 Task: Create a section Code Crusade and in the section, add a milestone Hardware Asset Management in the project AgileLogic
Action: Mouse moved to (101, 301)
Screenshot: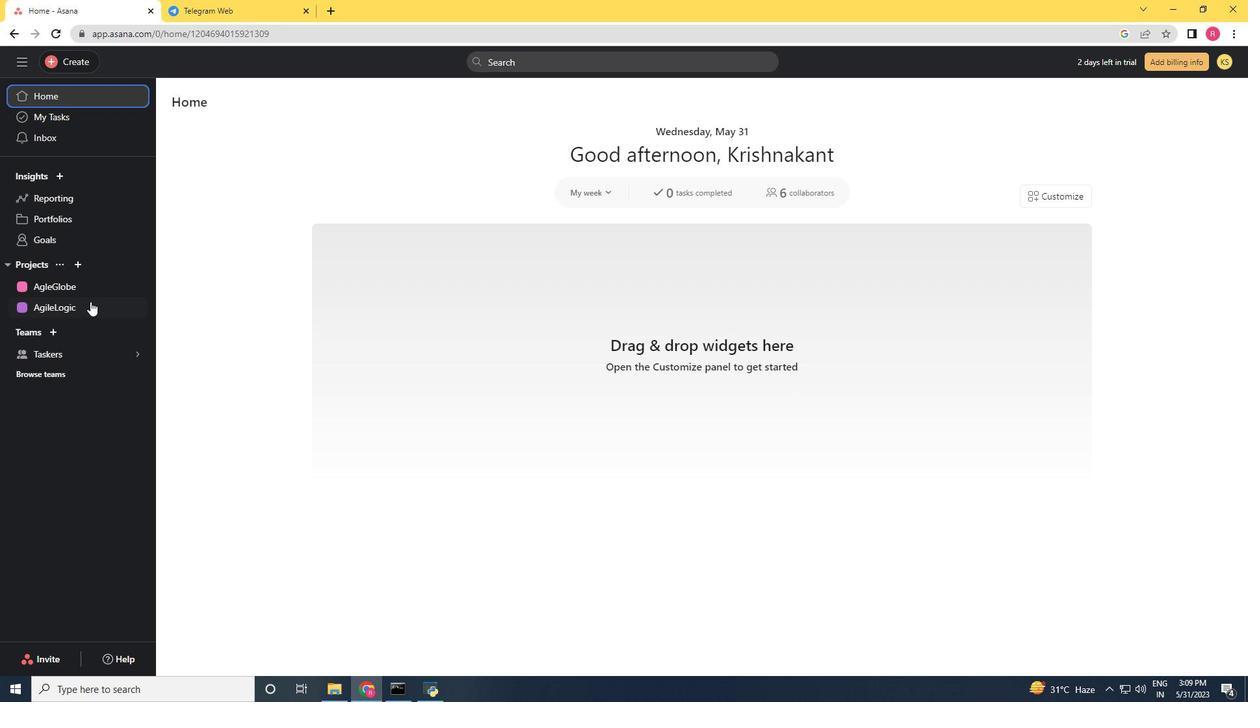 
Action: Mouse pressed left at (101, 301)
Screenshot: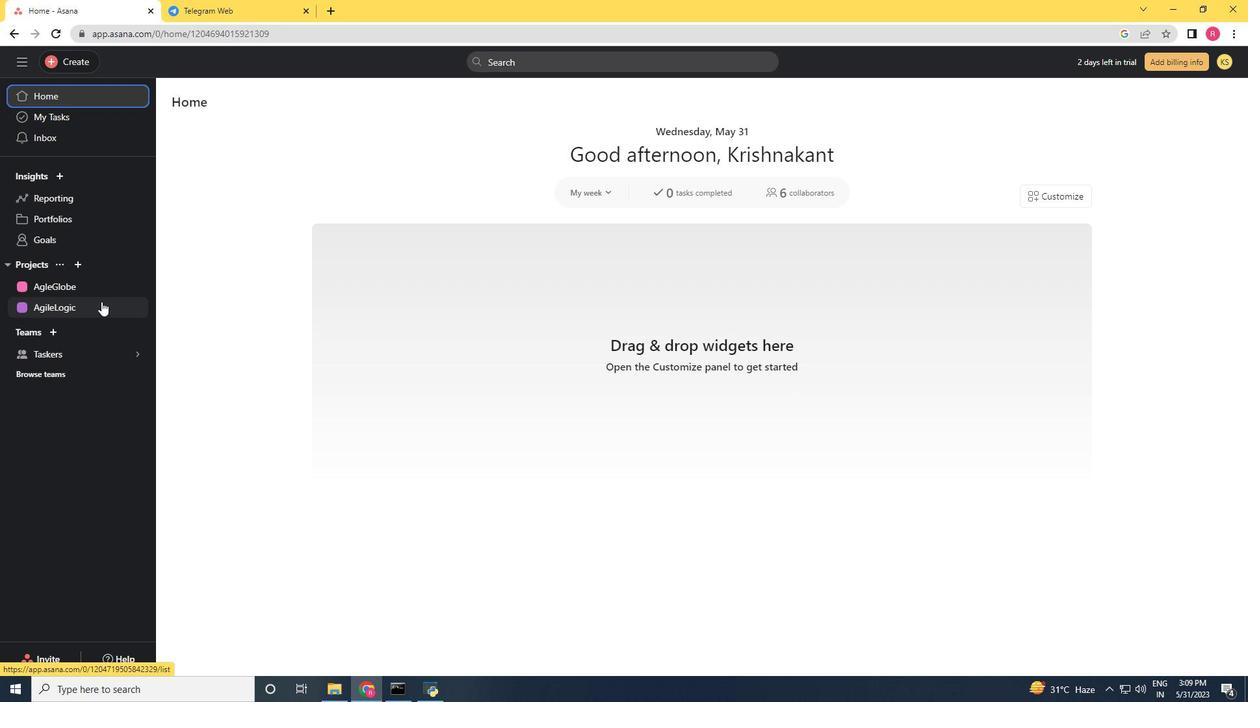 
Action: Mouse moved to (345, 382)
Screenshot: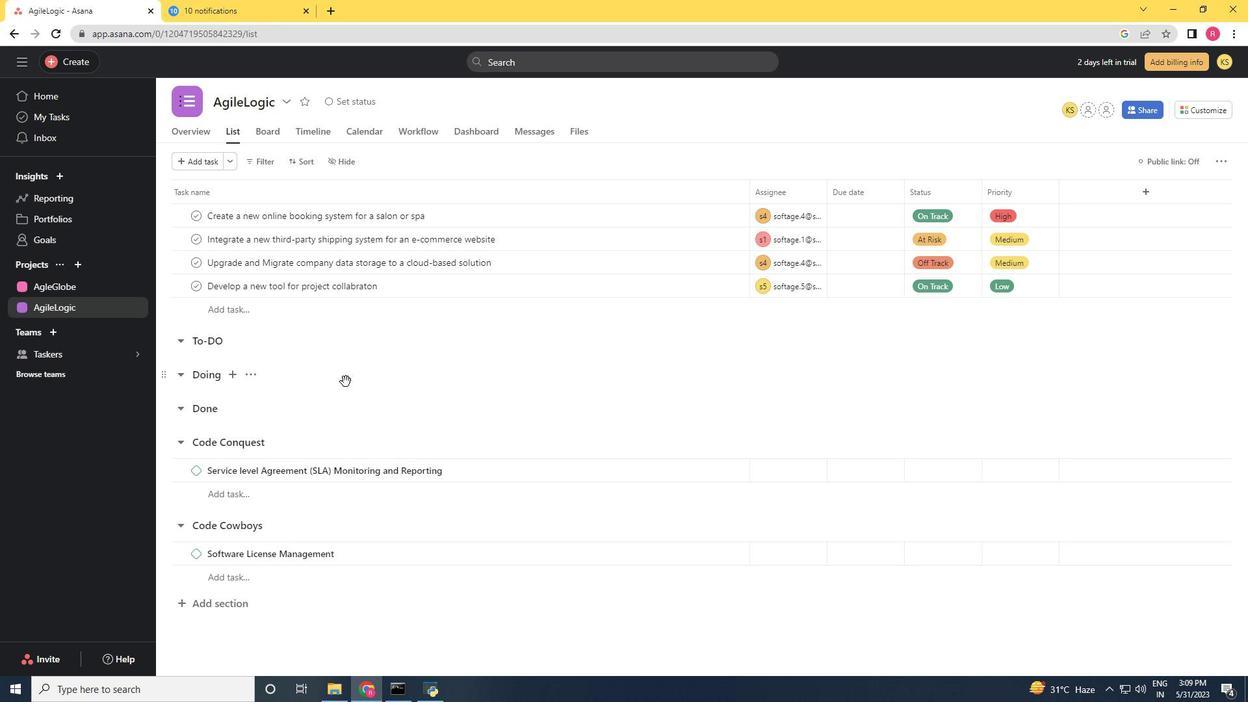 
Action: Mouse scrolled (345, 382) with delta (0, 0)
Screenshot: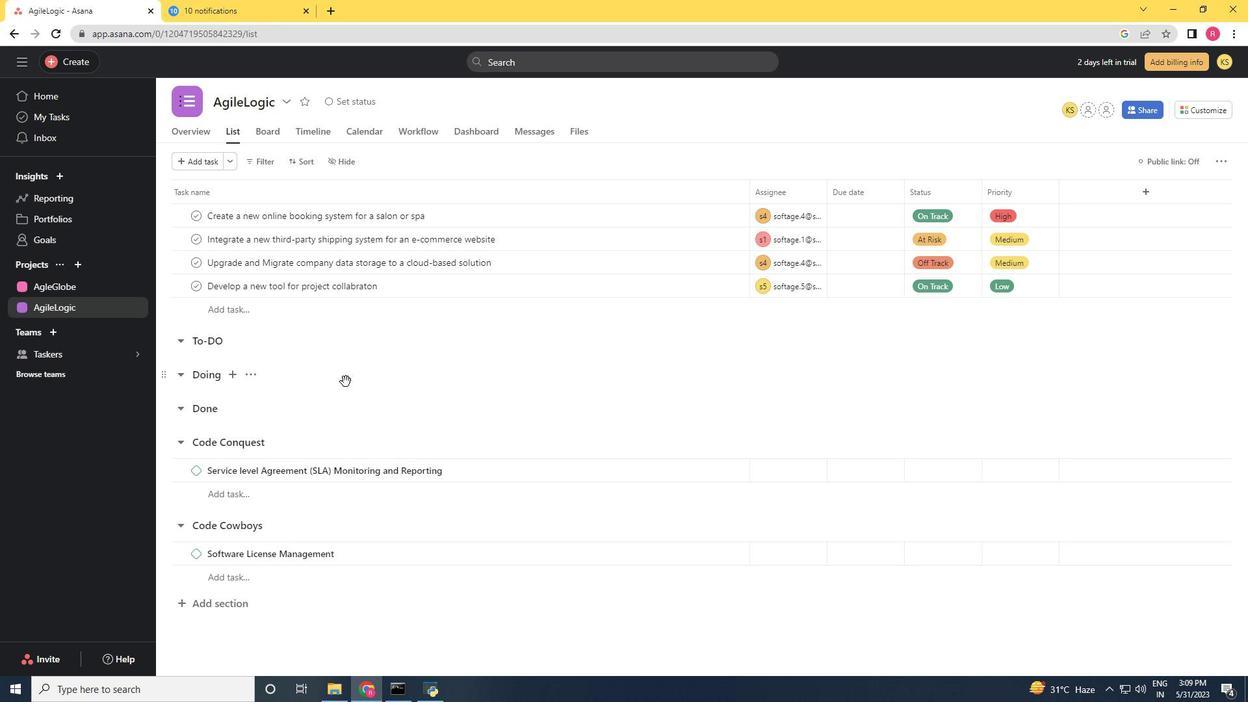 
Action: Mouse moved to (345, 391)
Screenshot: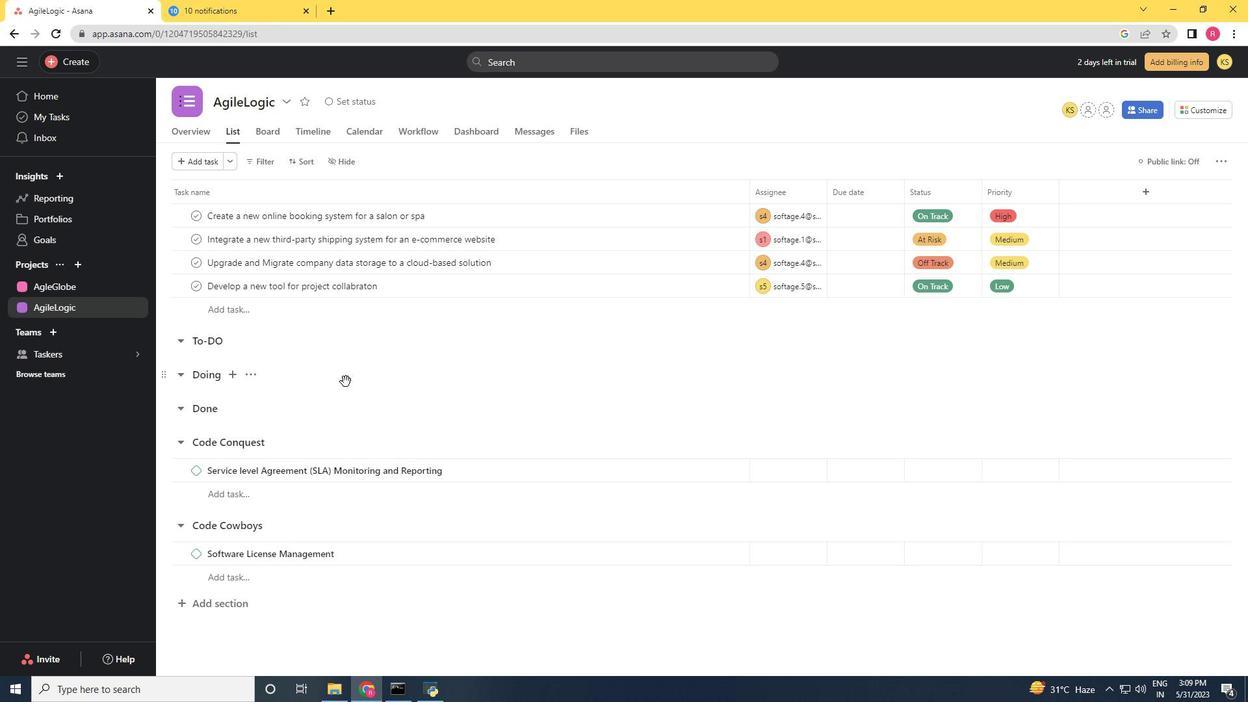 
Action: Mouse scrolled (345, 391) with delta (0, 0)
Screenshot: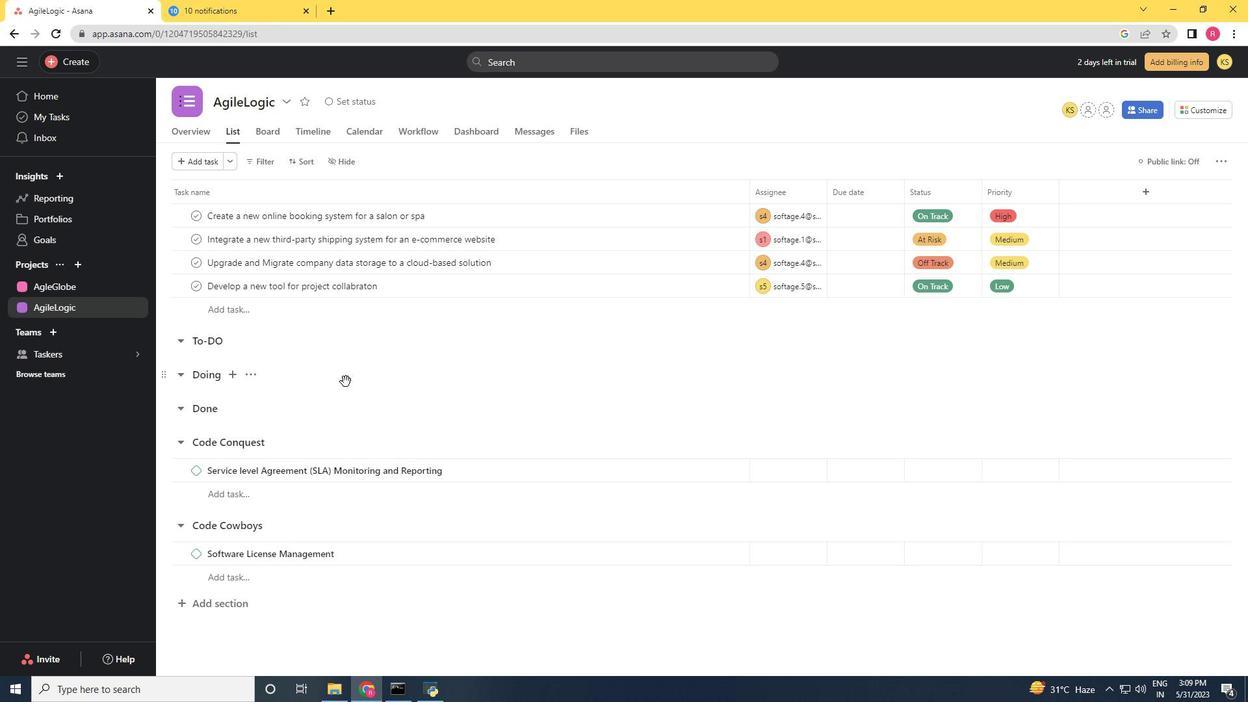 
Action: Mouse moved to (345, 392)
Screenshot: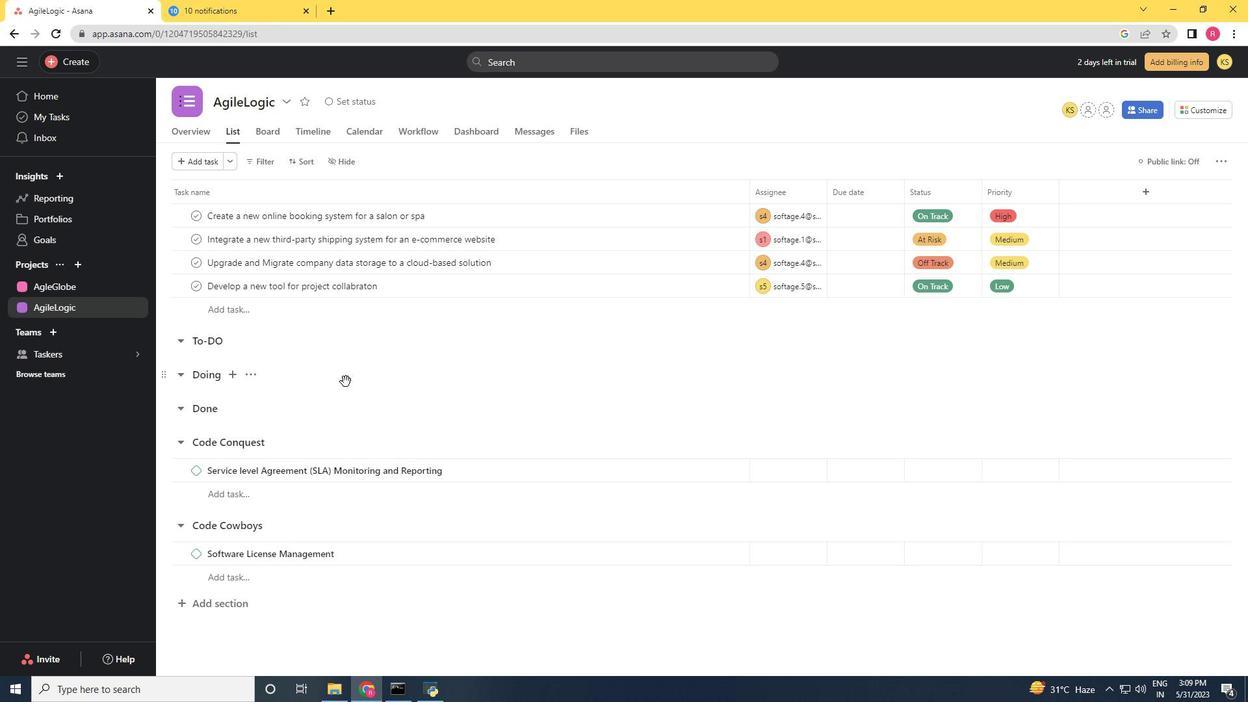 
Action: Mouse scrolled (345, 391) with delta (0, 0)
Screenshot: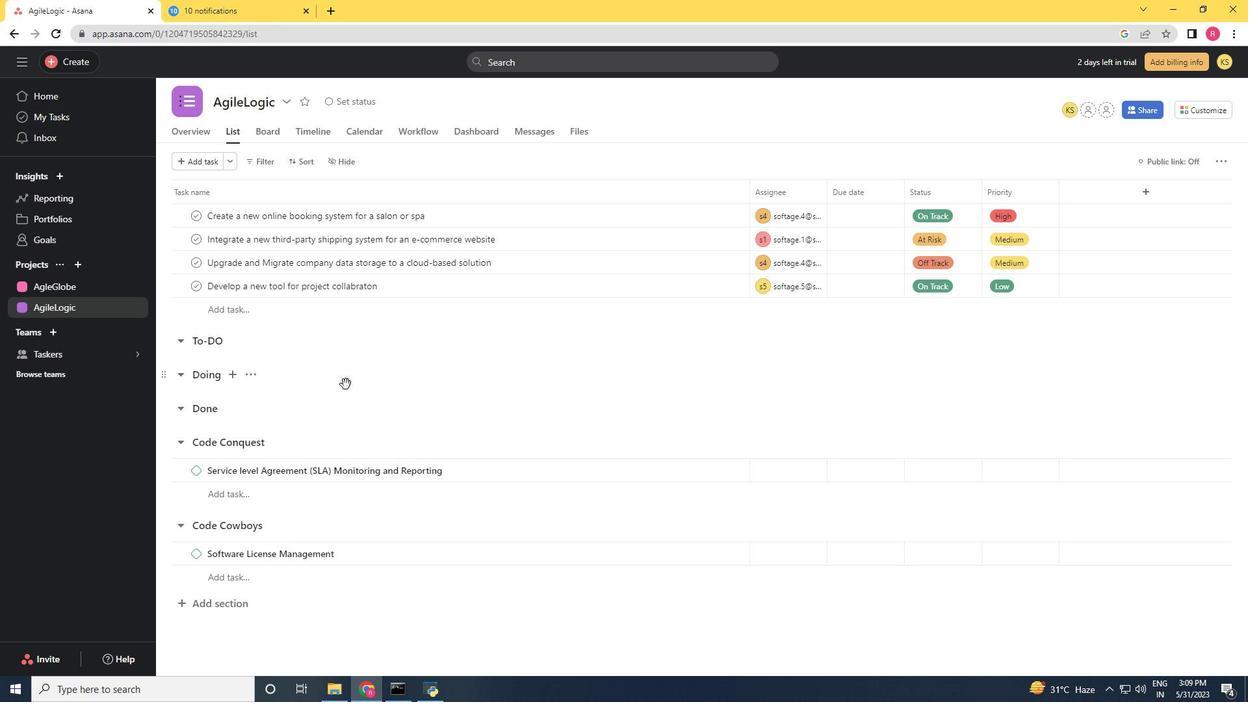 
Action: Mouse moved to (211, 606)
Screenshot: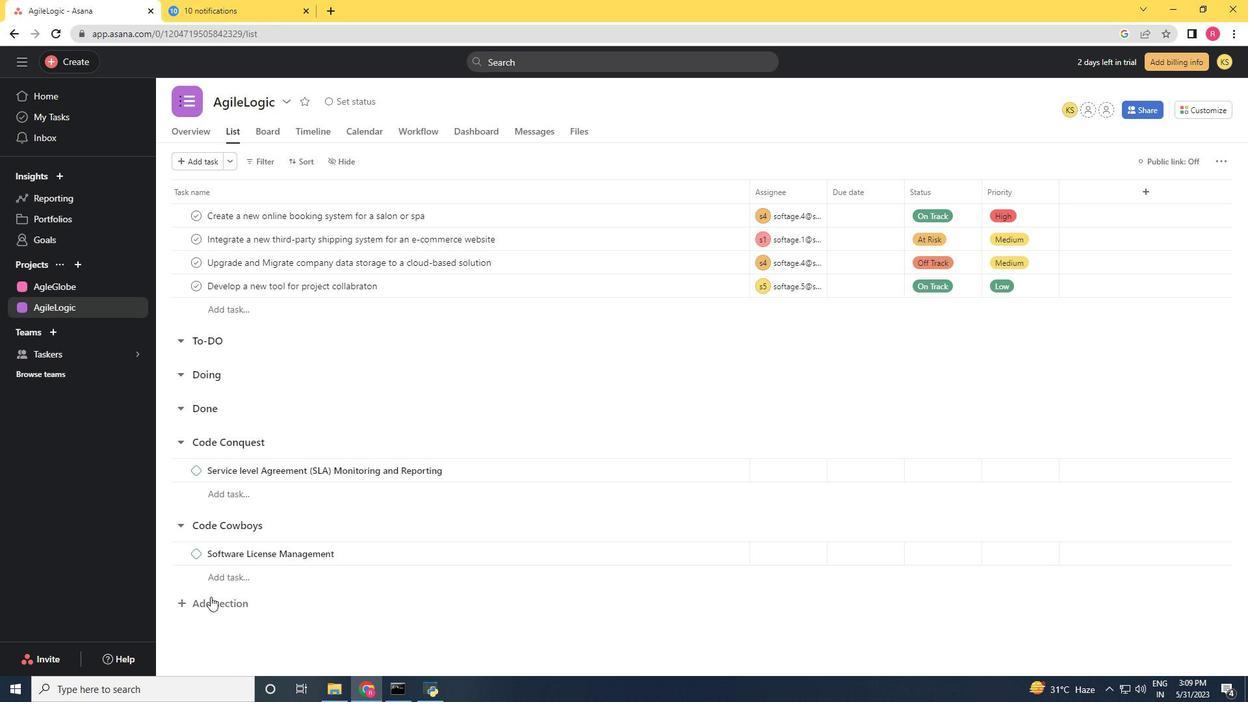 
Action: Mouse pressed left at (211, 606)
Screenshot: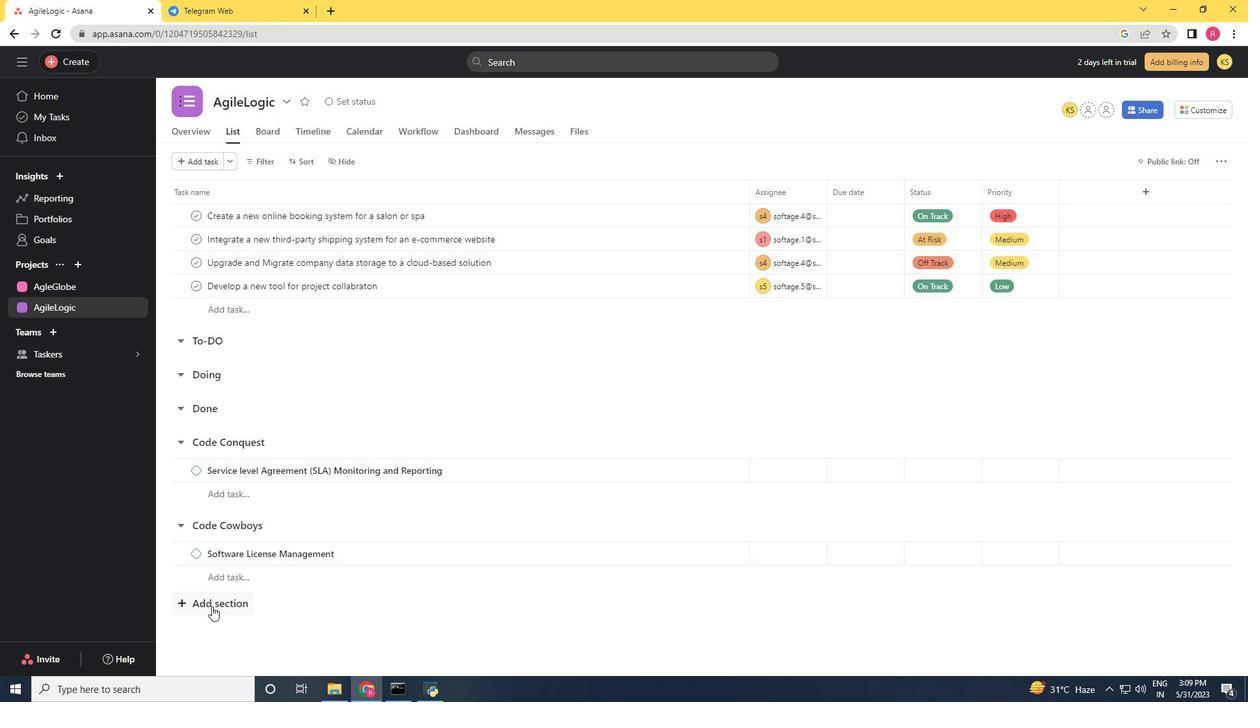 
Action: Mouse moved to (535, 582)
Screenshot: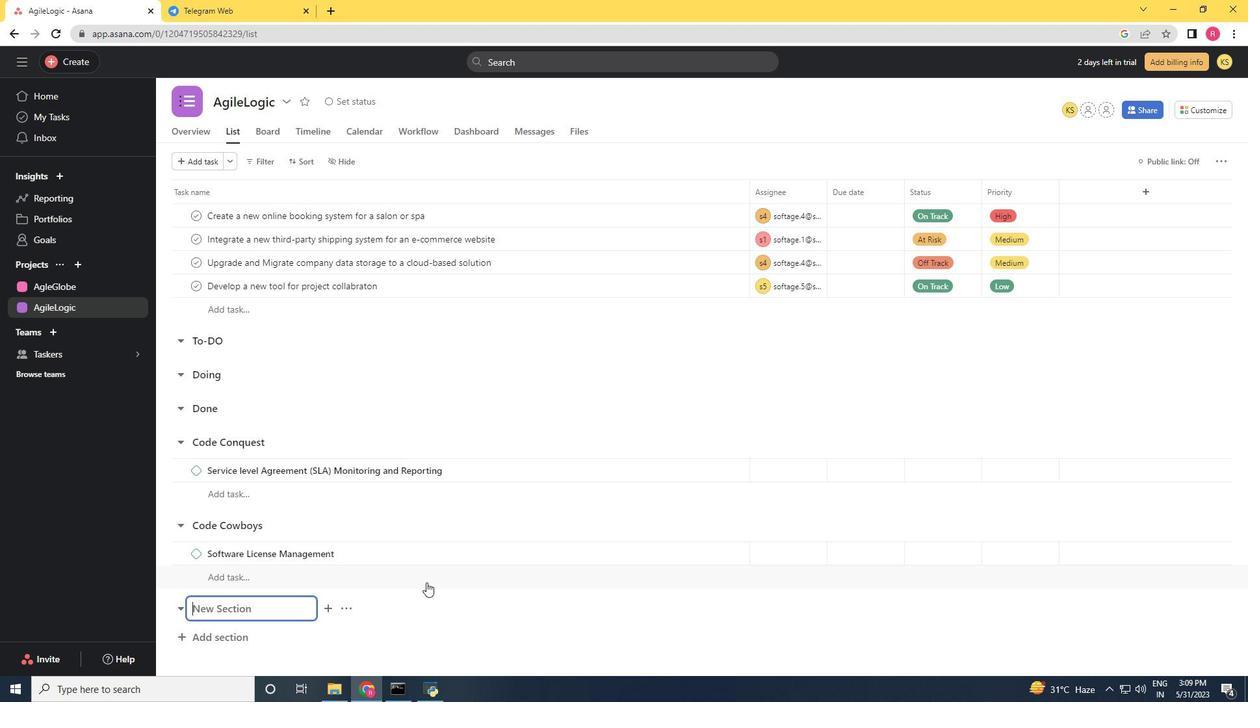 
Action: Key pressed <Key.shift>COde<Key.space><Key.backspace><Key.backspace><Key.backspace><Key.backspace>ode<Key.space><Key.shift><Key.shift><Key.shift>Crusade<Key.enter><Key.shift>Hardware<Key.space><Key.shift>Asset<Key.space><Key.shift>Management<Key.space>
Screenshot: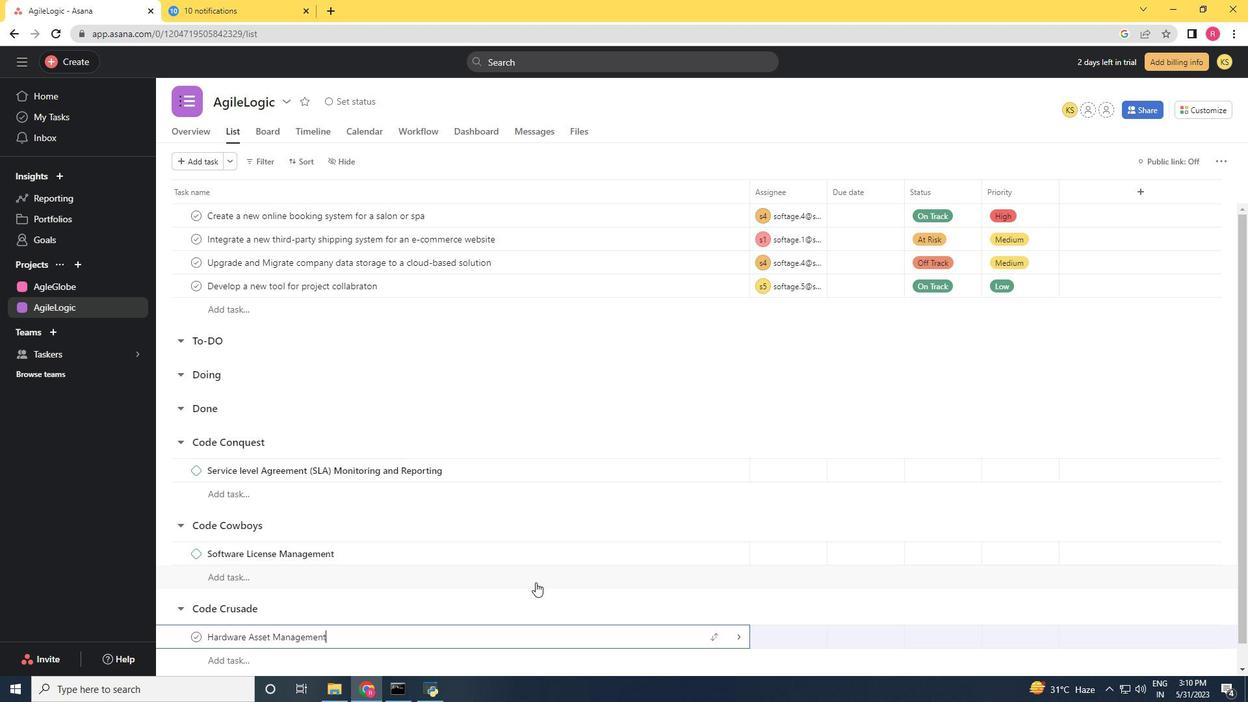 
Action: Mouse moved to (537, 638)
Screenshot: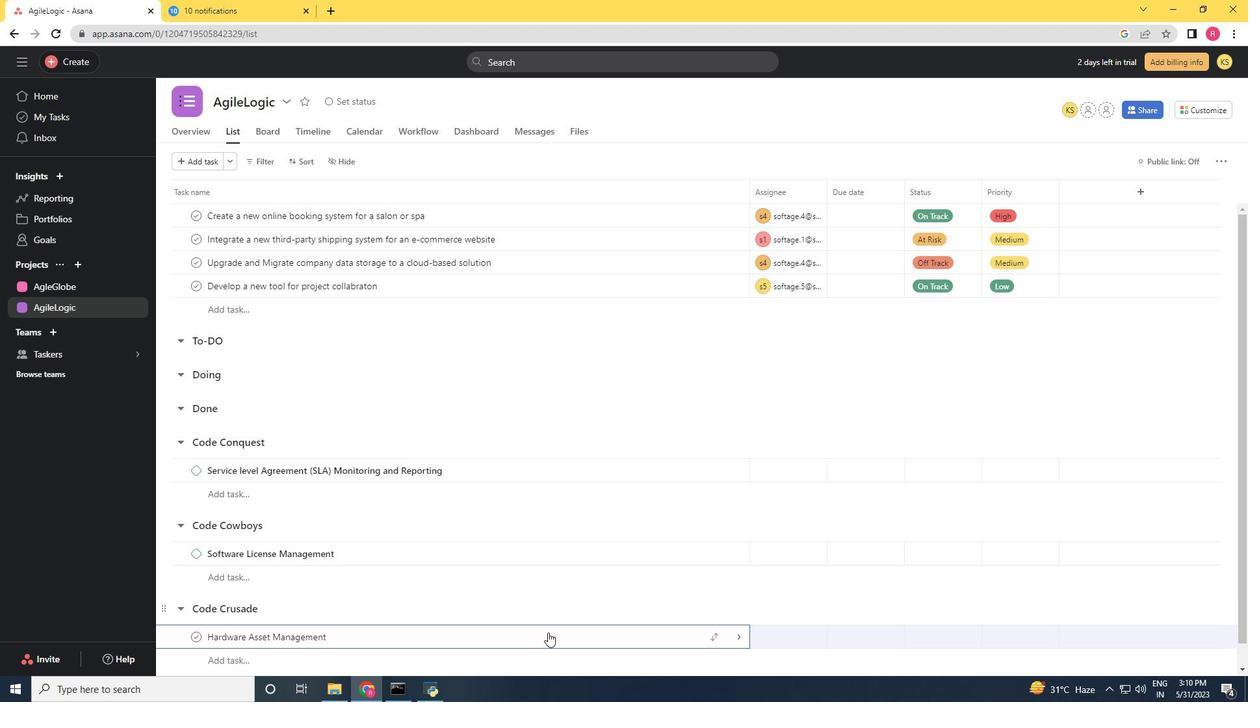 
Action: Mouse pressed right at (537, 638)
Screenshot: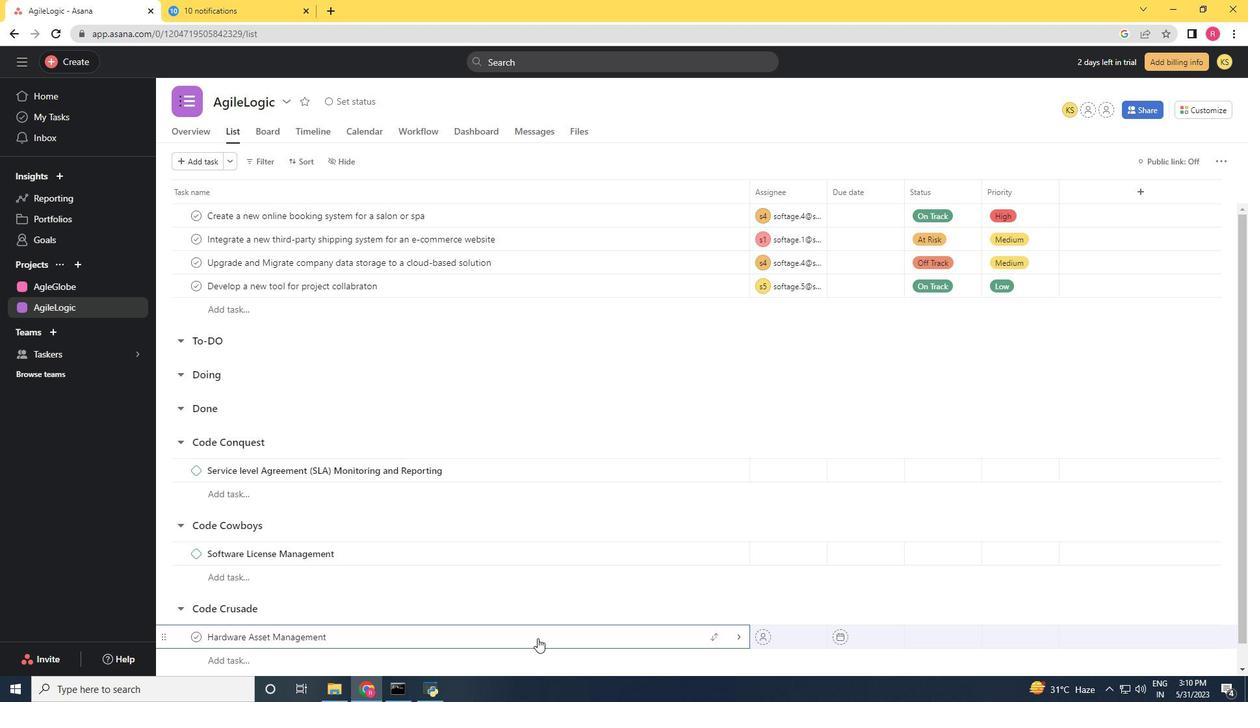 
Action: Mouse moved to (610, 575)
Screenshot: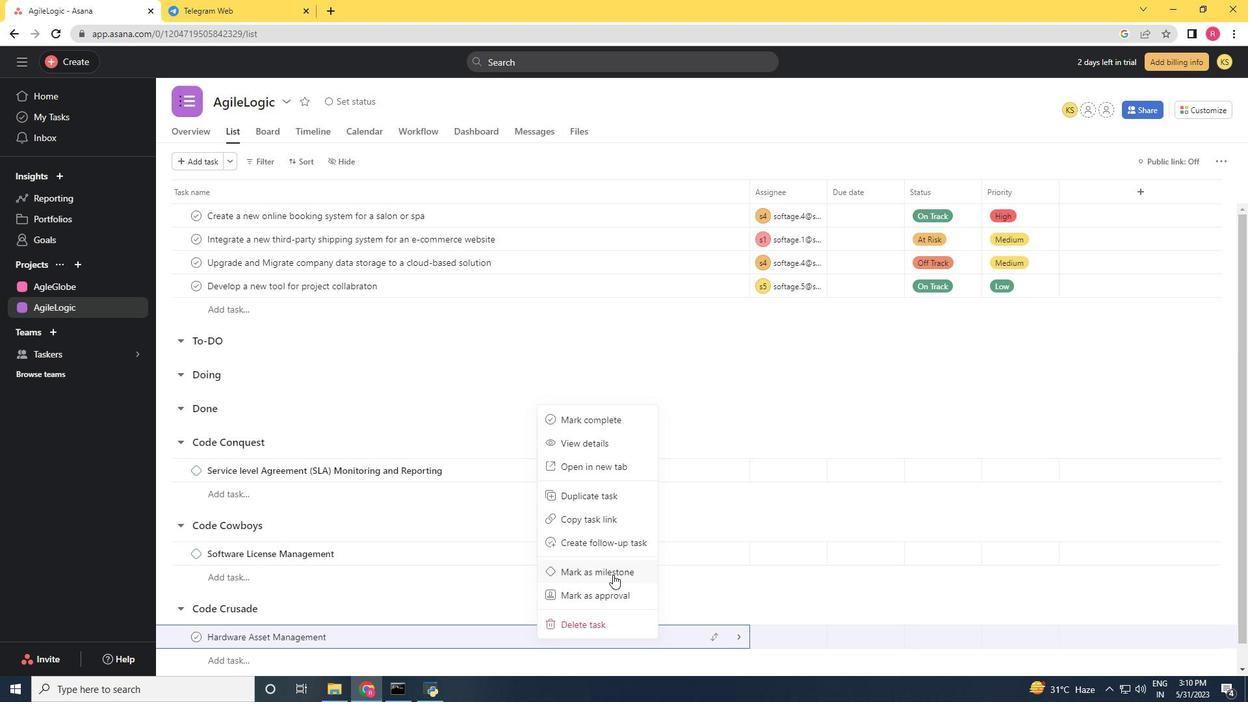 
Action: Mouse pressed left at (610, 575)
Screenshot: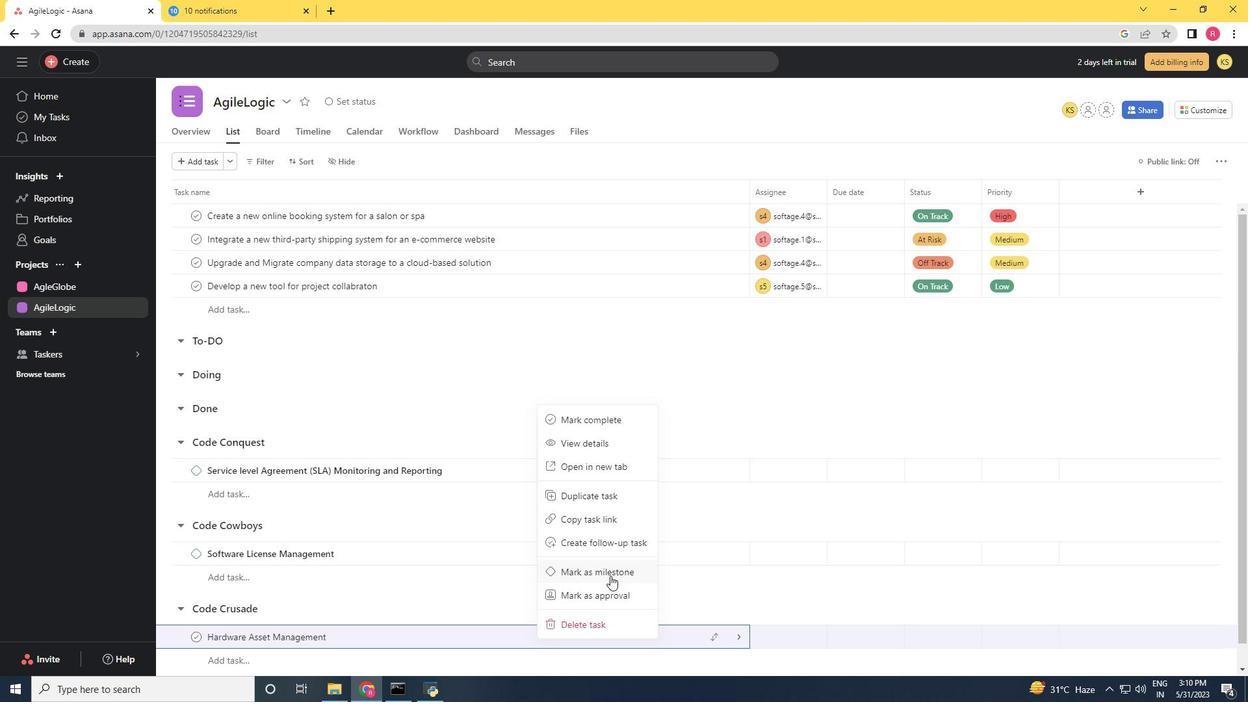 
Action: Mouse moved to (616, 573)
Screenshot: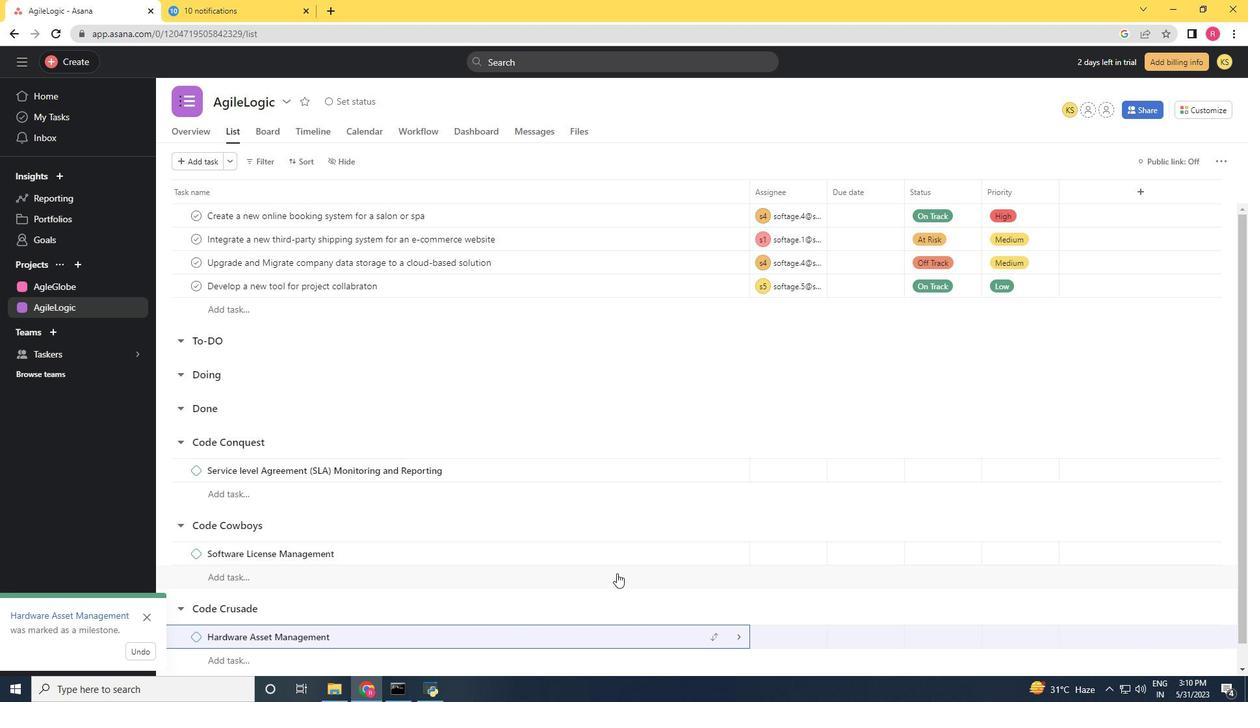 
